 Task: Open a blank sheet, save the file as 'marketing' Insert a table '3 by 2' In first column, add headers, 'Task, Start Date, End Date'. Under first header add  R&D. Under second header add  4 May. Under third header add  '12 May'. Change table style to  'Red'
Action: Mouse moved to (109, 108)
Screenshot: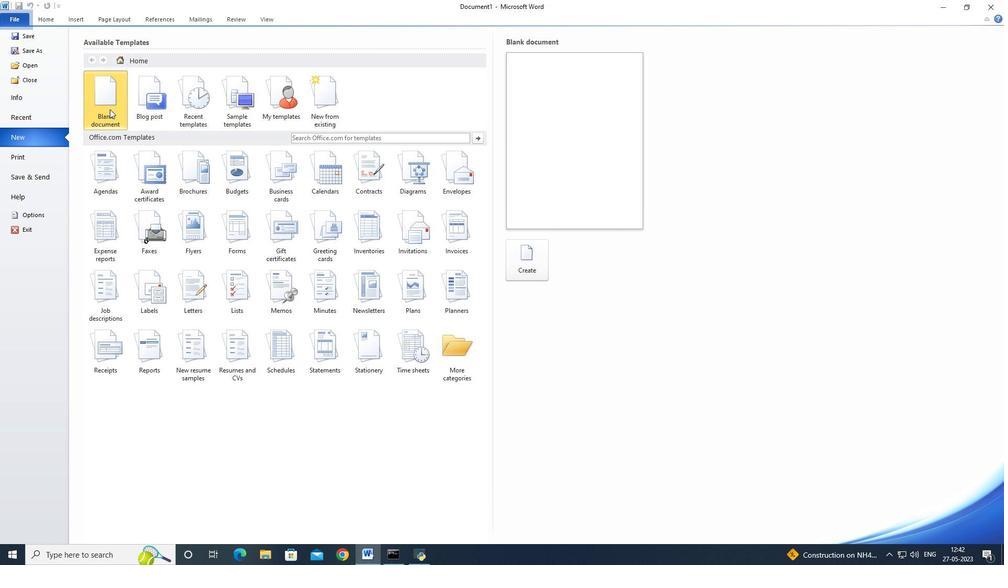 
Action: Mouse pressed left at (109, 108)
Screenshot: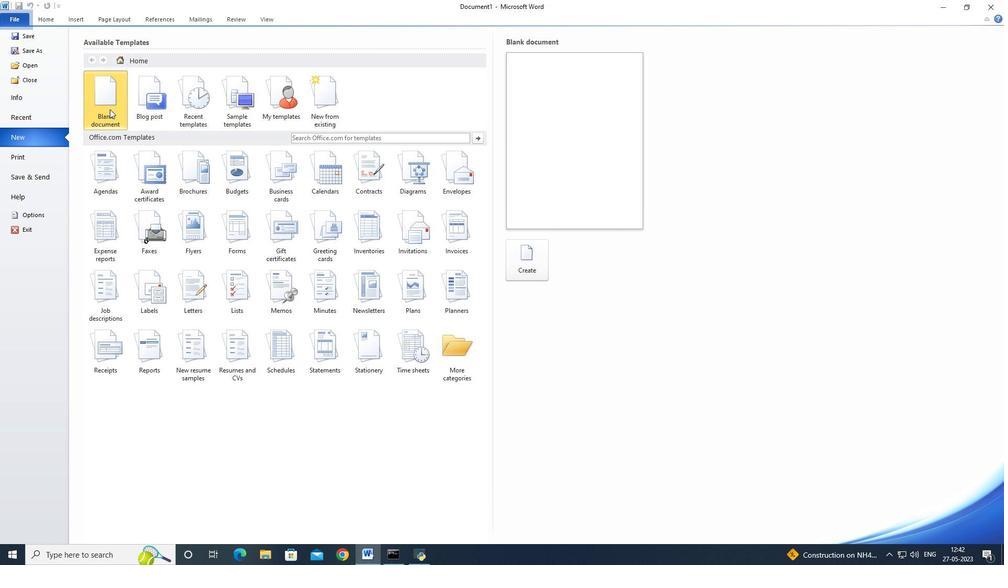 
Action: Mouse moved to (119, 111)
Screenshot: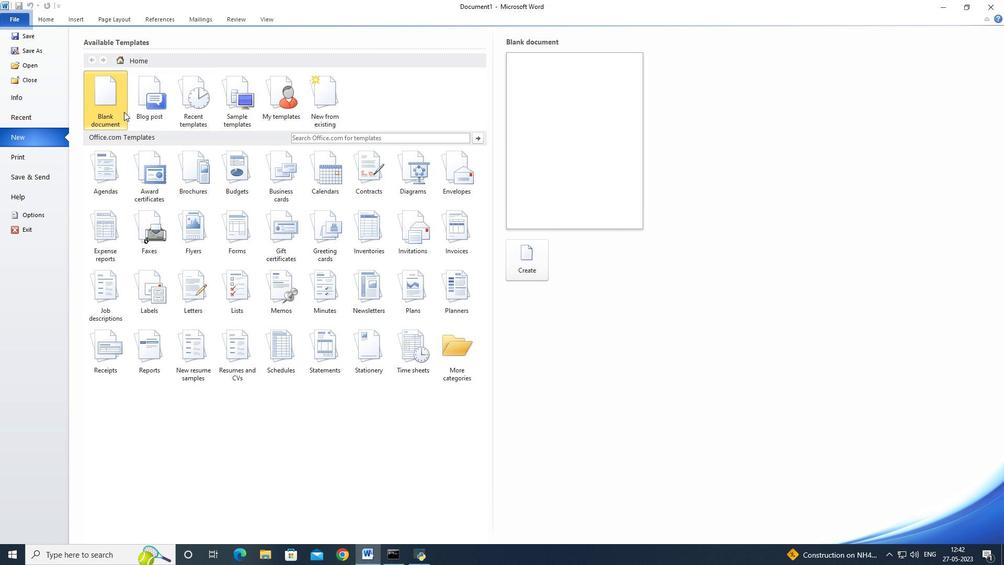
Action: Mouse pressed left at (119, 111)
Screenshot: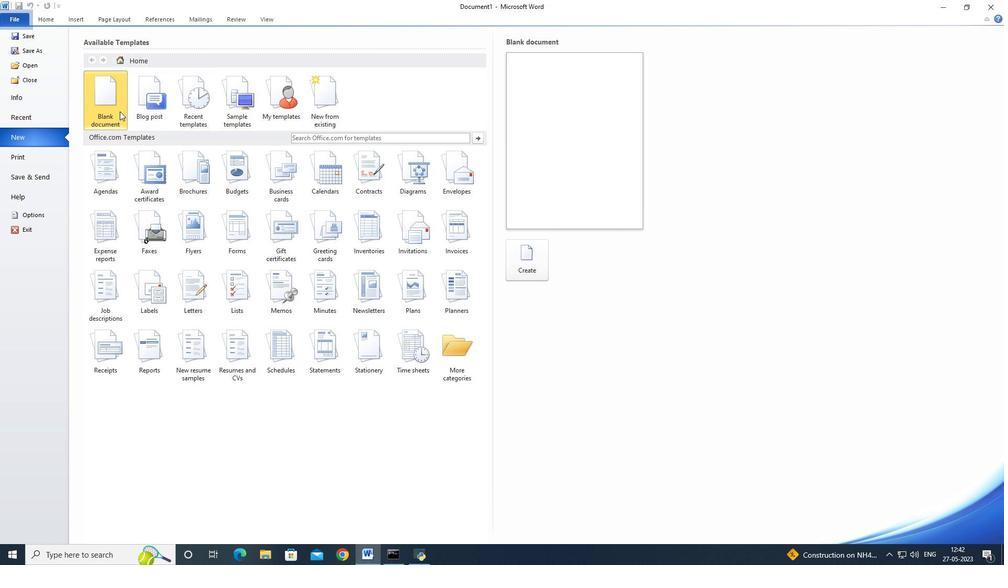 
Action: Mouse pressed left at (119, 111)
Screenshot: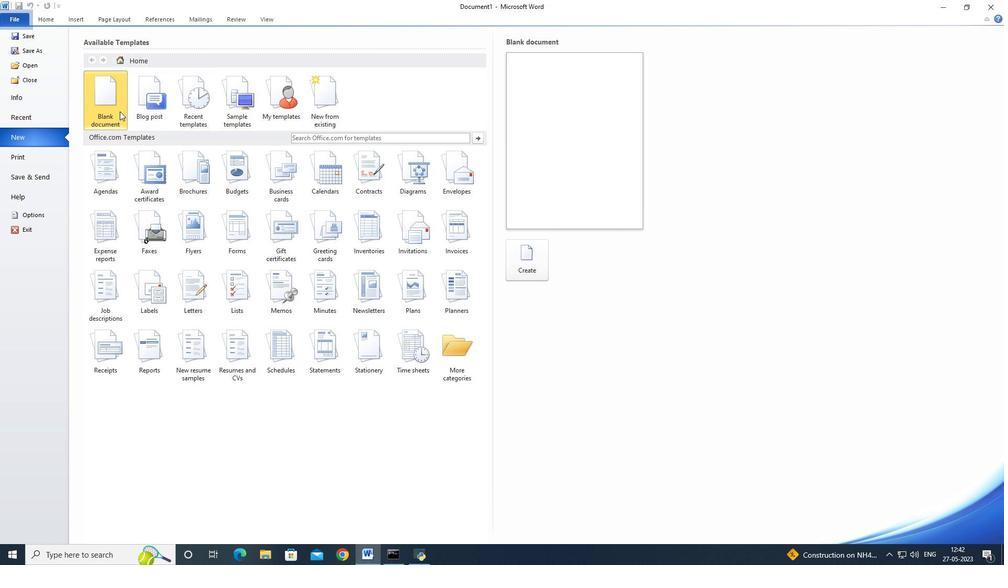 
Action: Mouse moved to (10, 11)
Screenshot: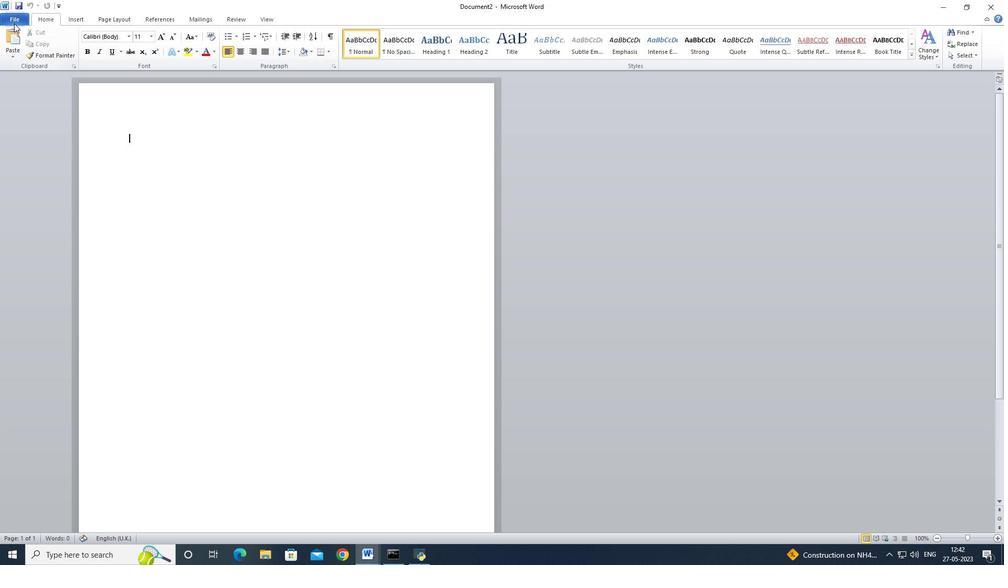 
Action: Mouse pressed left at (10, 11)
Screenshot: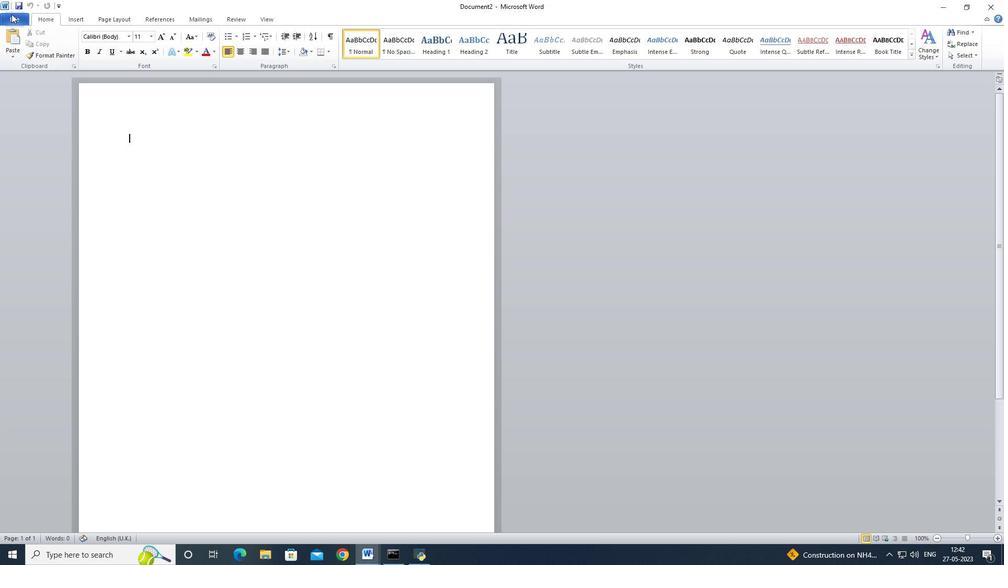 
Action: Mouse moved to (8, 20)
Screenshot: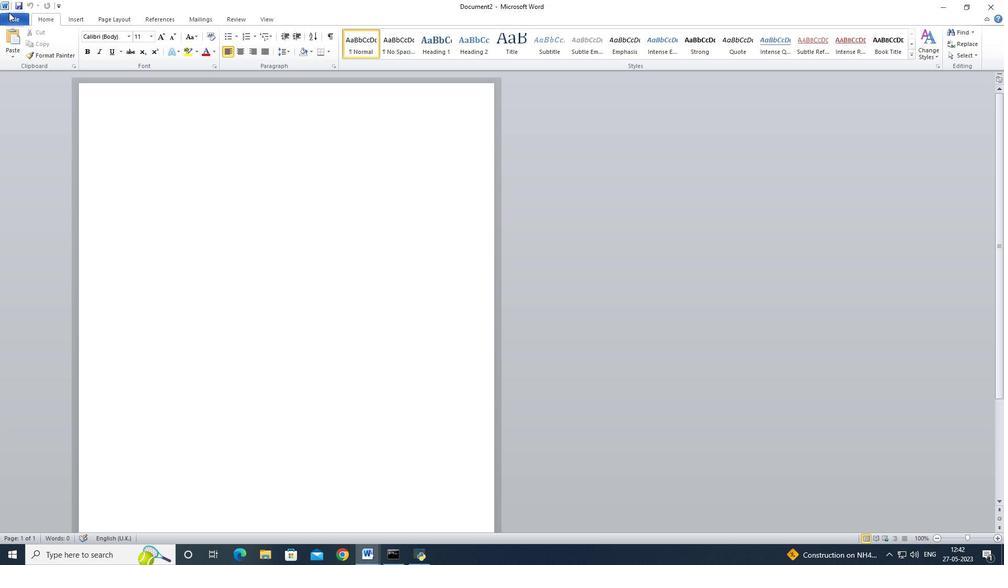 
Action: Mouse pressed left at (8, 20)
Screenshot: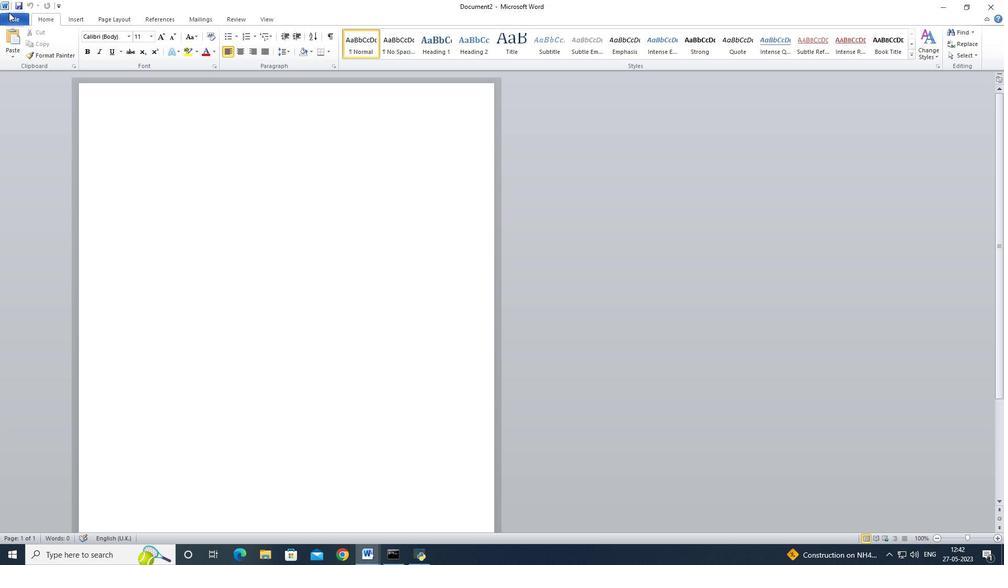 
Action: Mouse moved to (7, 23)
Screenshot: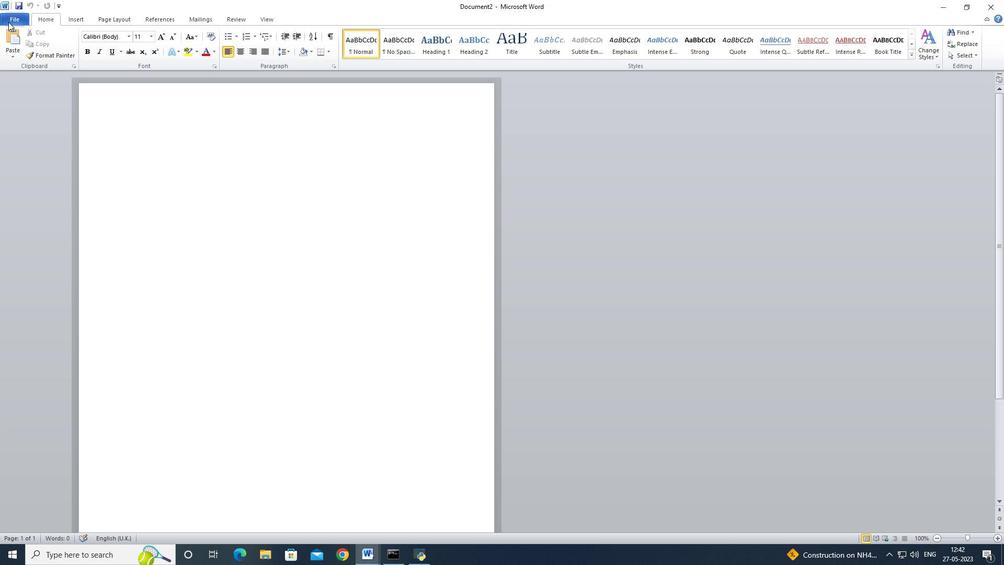 
Action: Mouse pressed left at (7, 23)
Screenshot: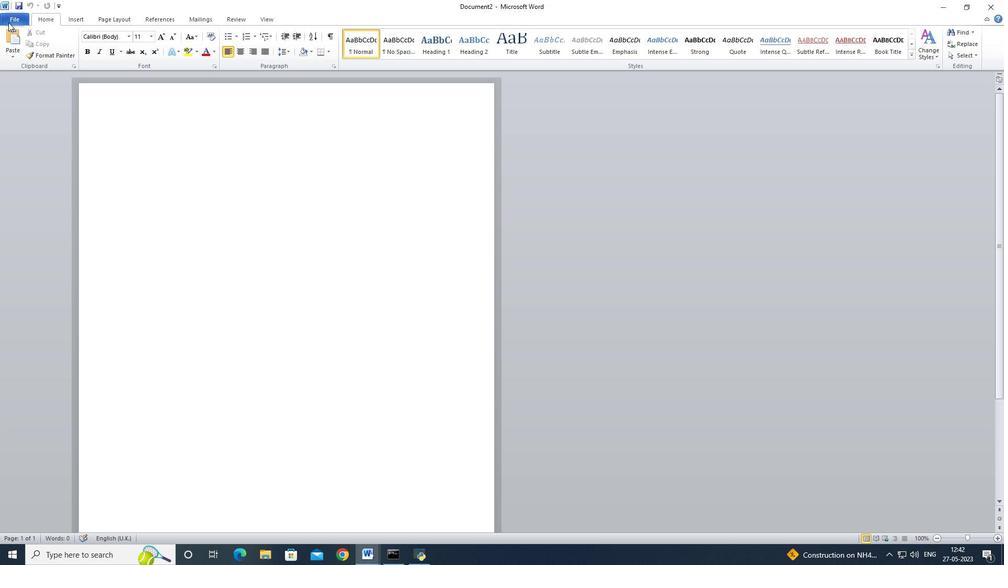
Action: Mouse pressed left at (7, 23)
Screenshot: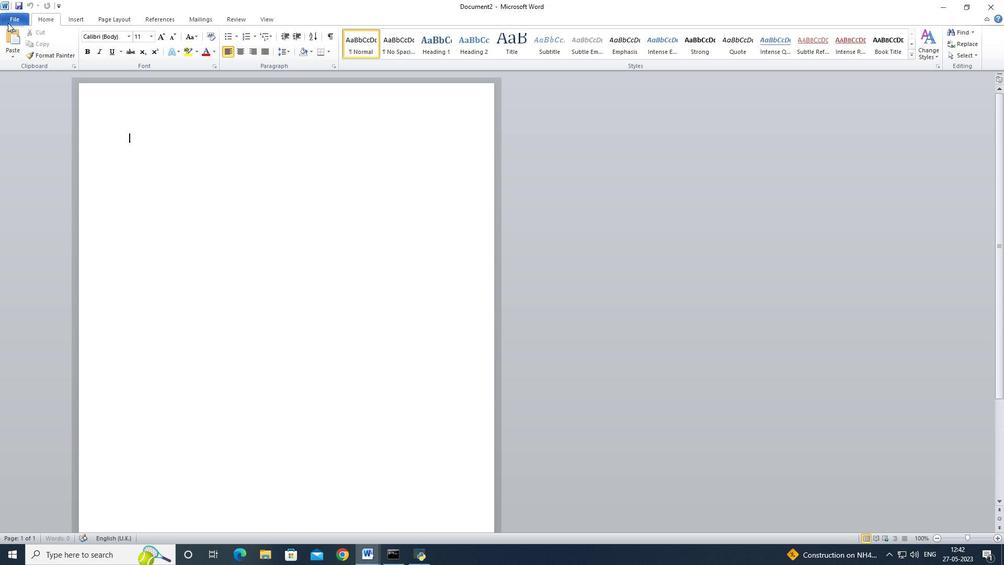 
Action: Mouse moved to (35, 52)
Screenshot: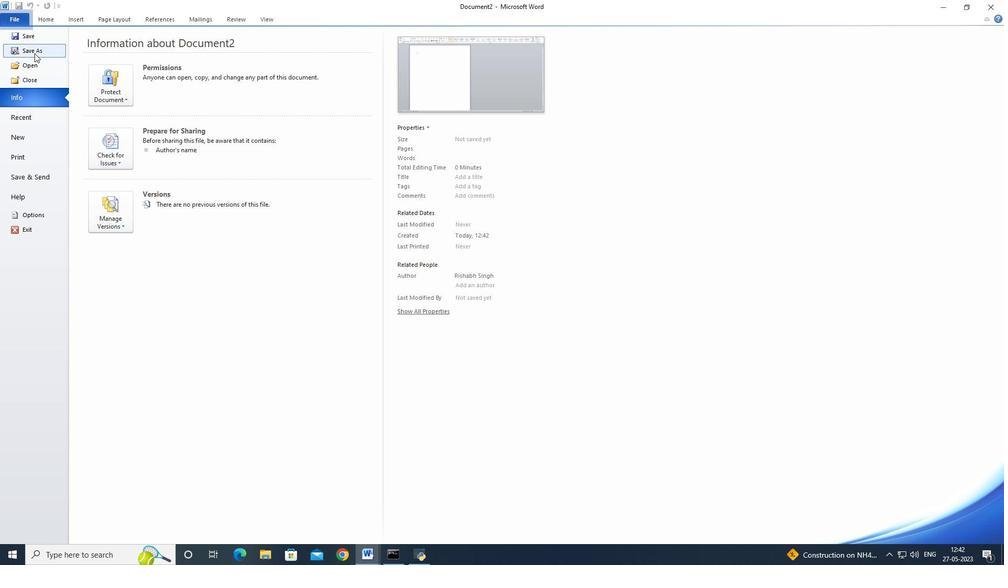 
Action: Mouse pressed left at (35, 52)
Screenshot: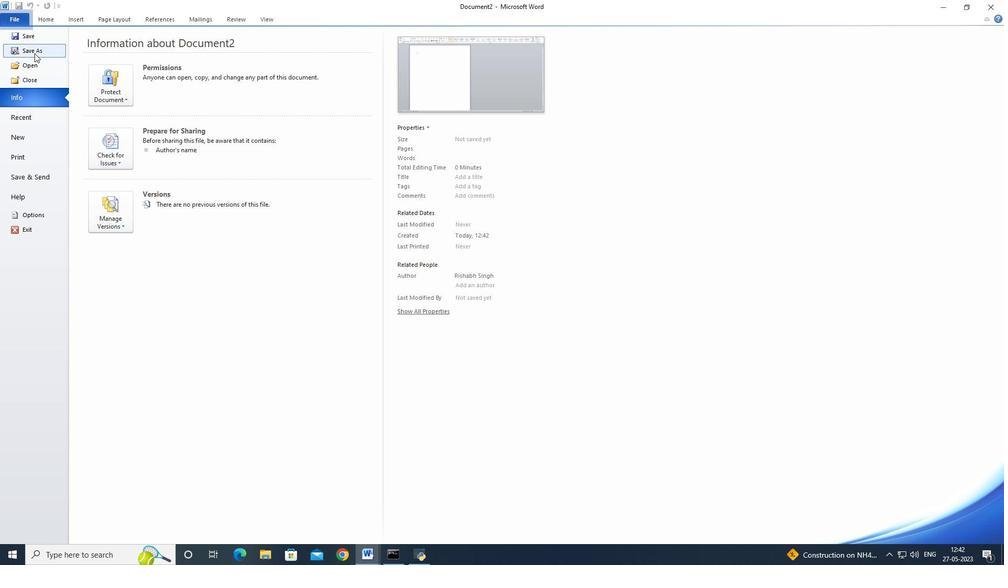
Action: Mouse moved to (270, 106)
Screenshot: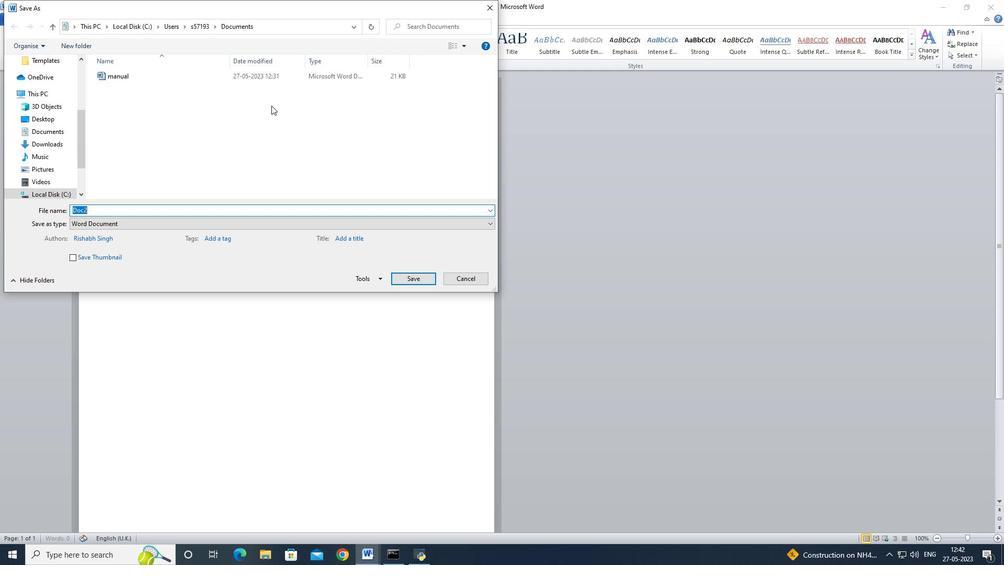 
Action: Key pressed <Key.backspace>marketing
Screenshot: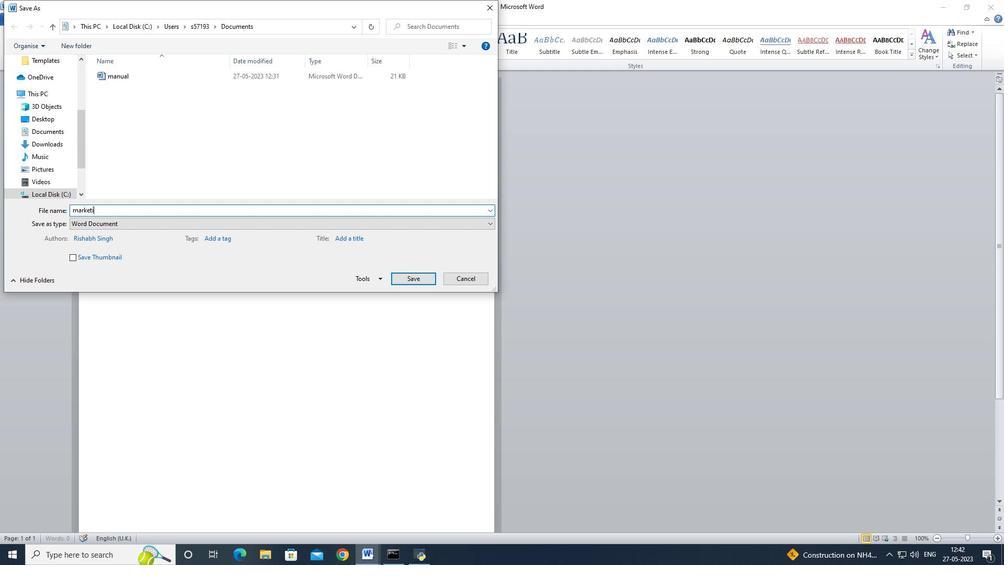 
Action: Mouse moved to (421, 277)
Screenshot: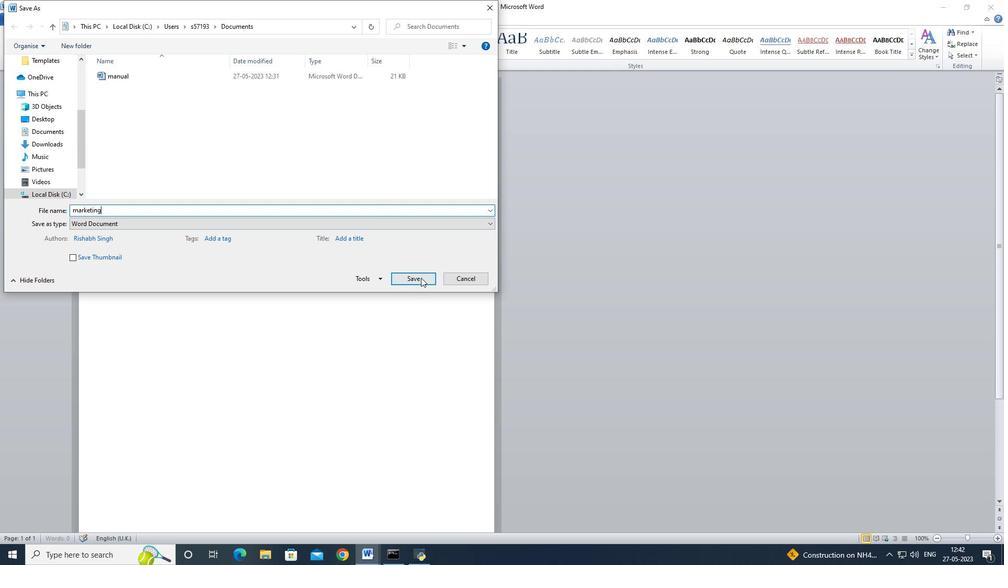 
Action: Mouse pressed left at (421, 277)
Screenshot: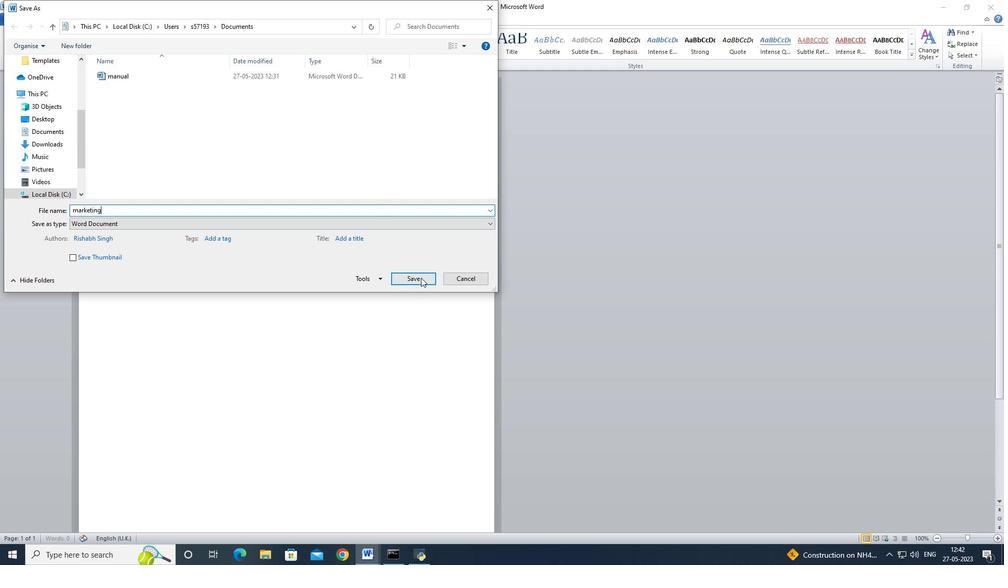 
Action: Mouse moved to (76, 16)
Screenshot: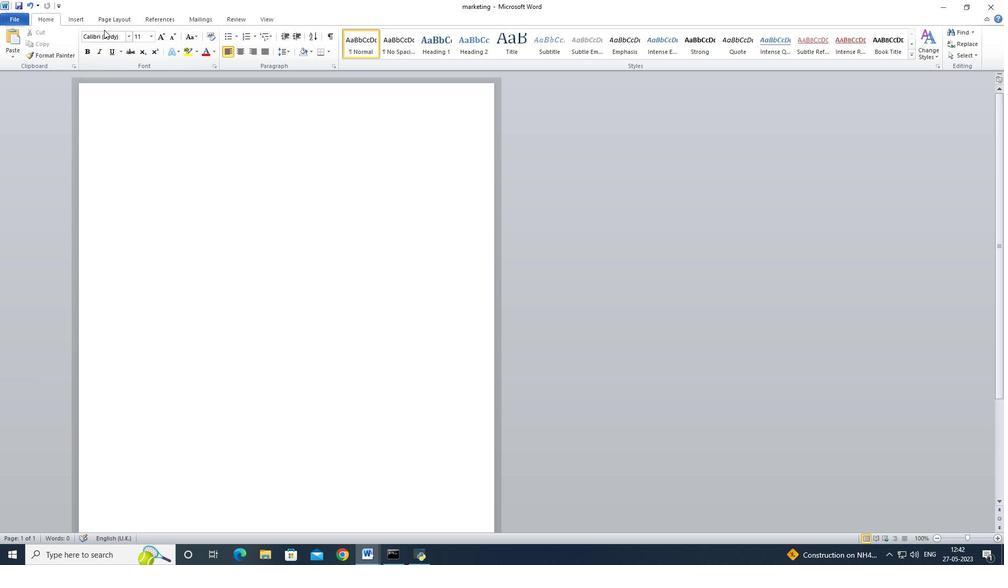 
Action: Mouse pressed left at (76, 16)
Screenshot: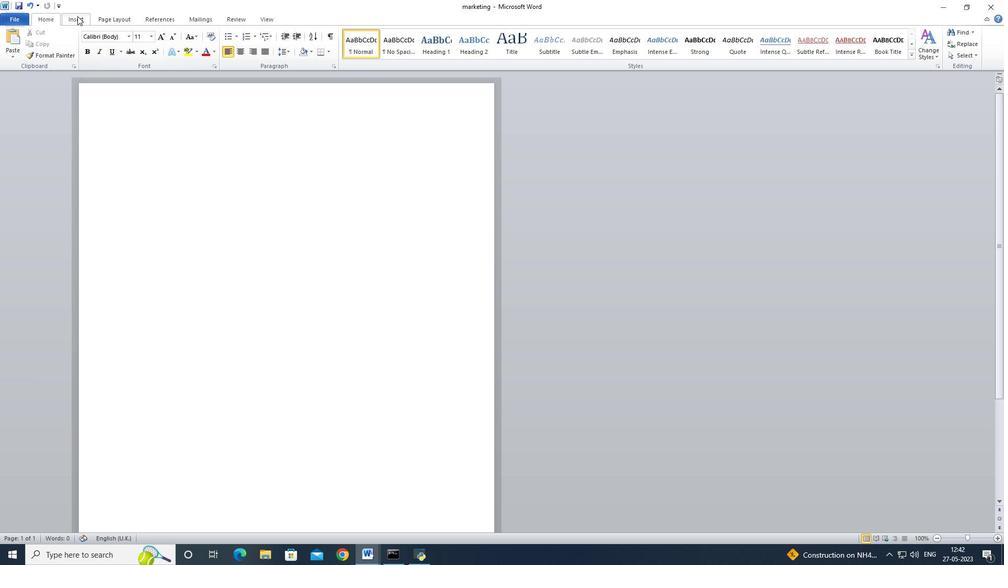 
Action: Mouse moved to (85, 56)
Screenshot: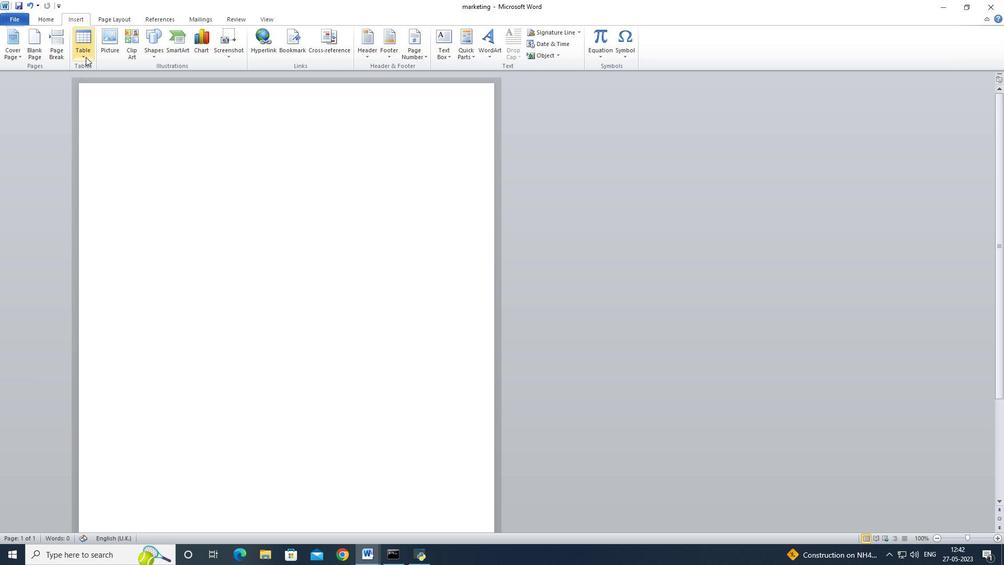 
Action: Mouse pressed left at (85, 56)
Screenshot: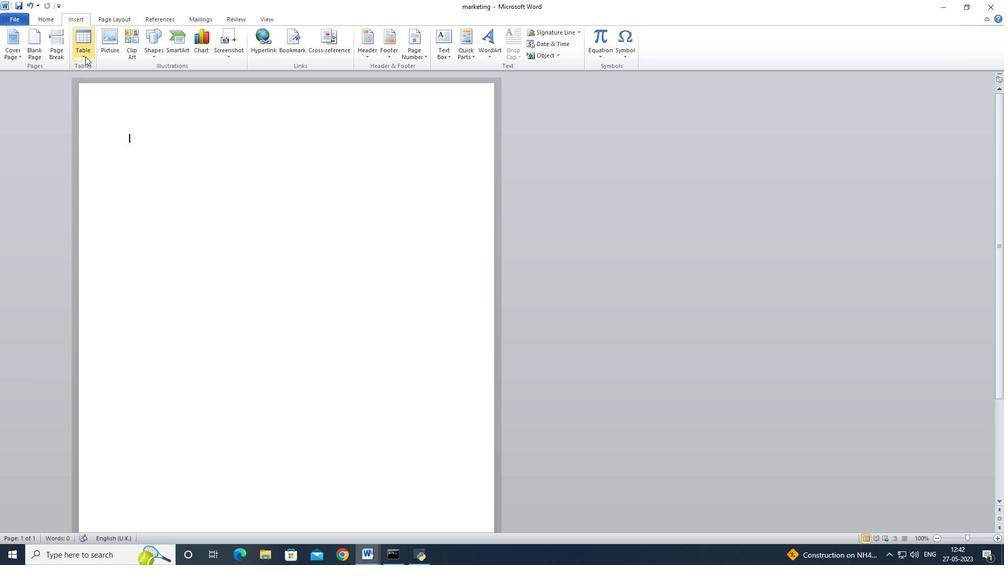 
Action: Mouse moved to (114, 157)
Screenshot: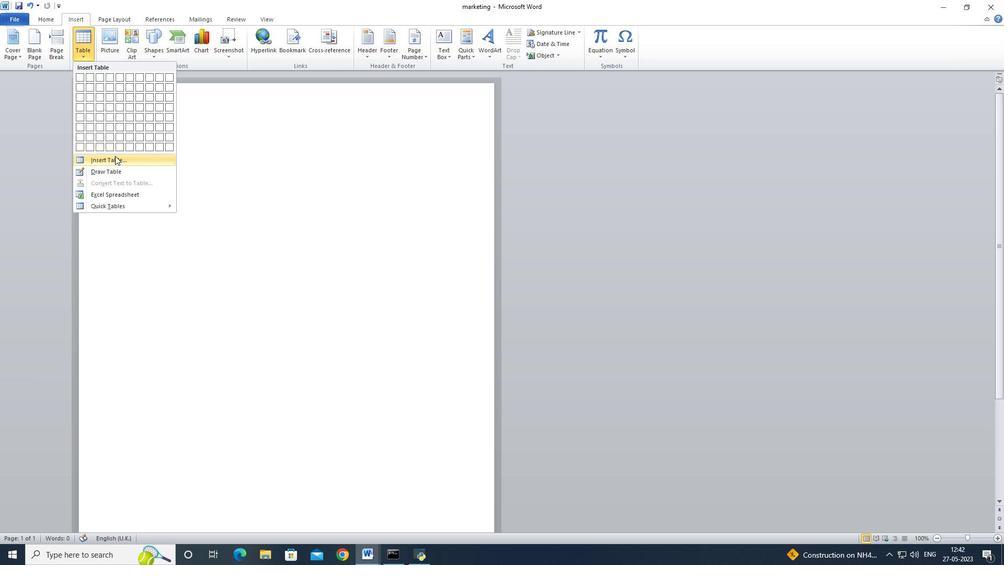 
Action: Mouse pressed left at (114, 157)
Screenshot: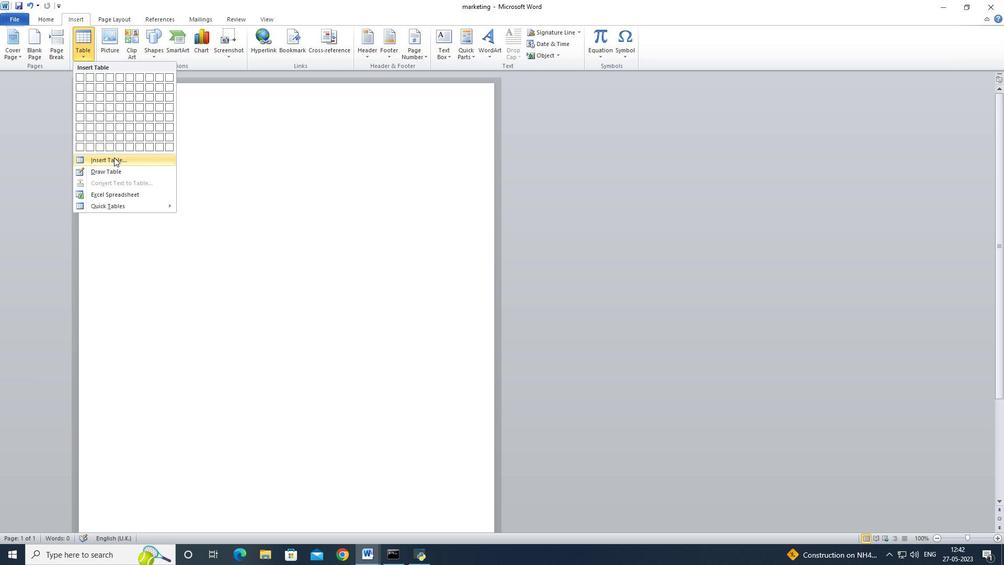 
Action: Mouse moved to (114, 156)
Screenshot: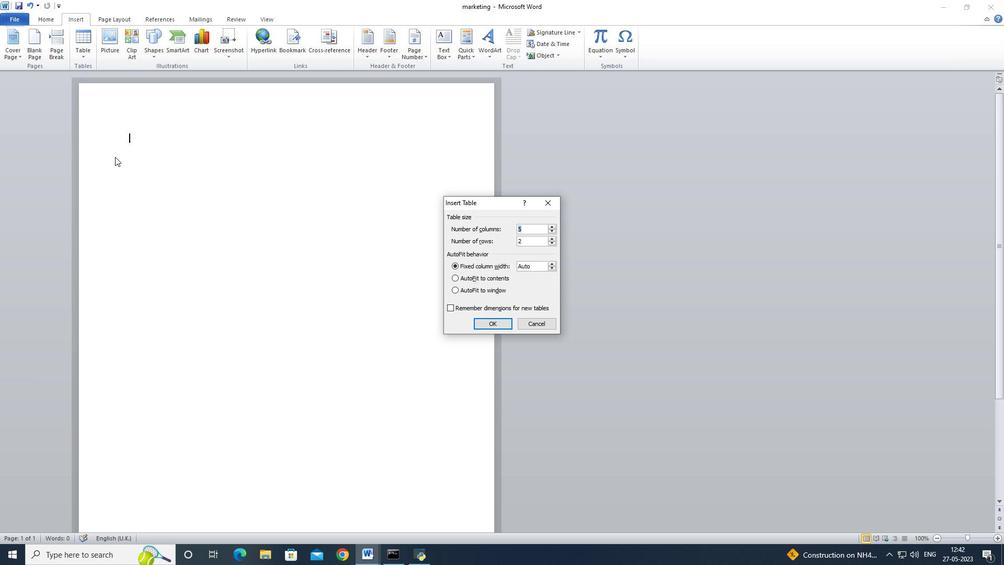 
Action: Key pressed <Key.backspace>3
Screenshot: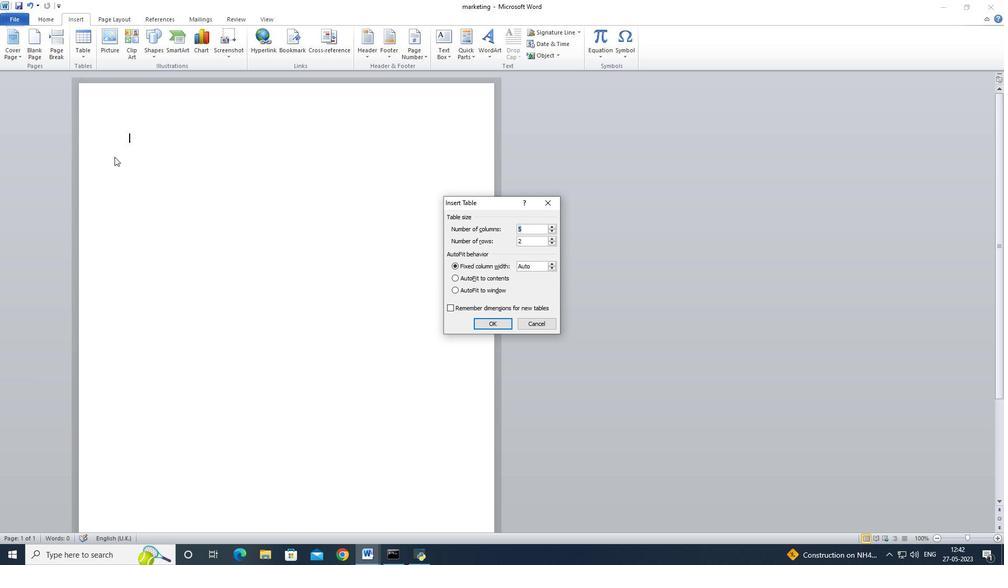 
Action: Mouse moved to (487, 324)
Screenshot: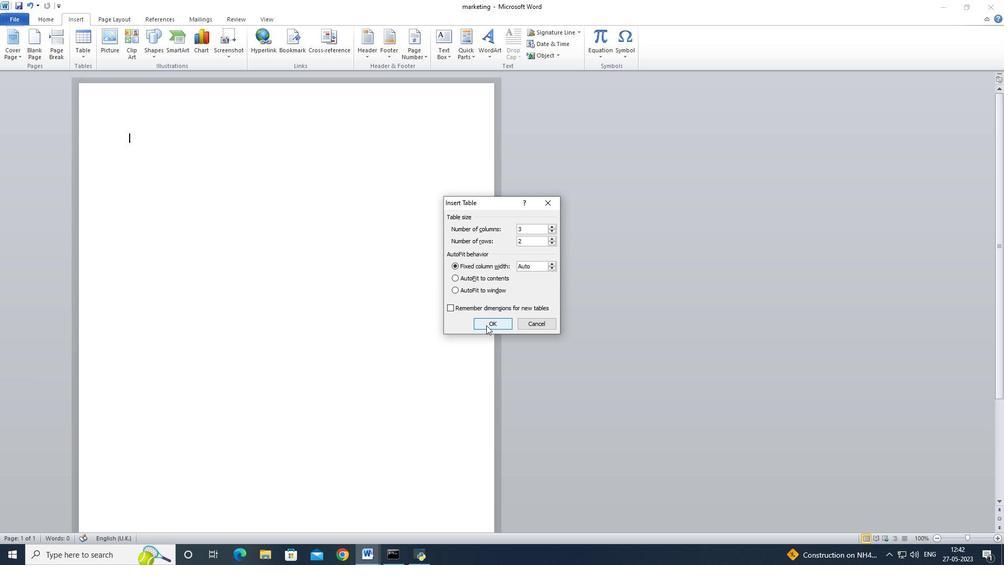 
Action: Mouse pressed left at (487, 324)
Screenshot: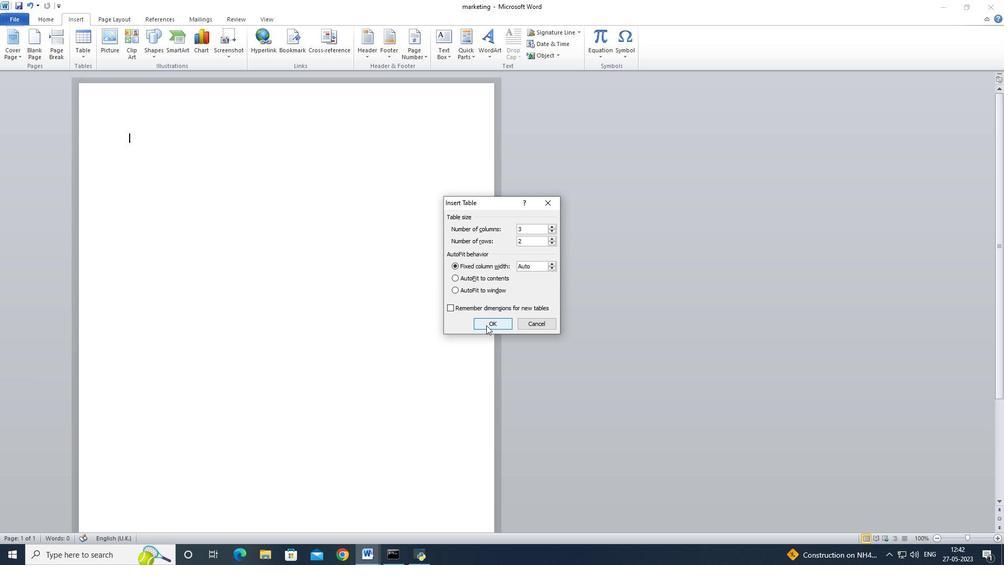 
Action: Mouse moved to (236, 180)
Screenshot: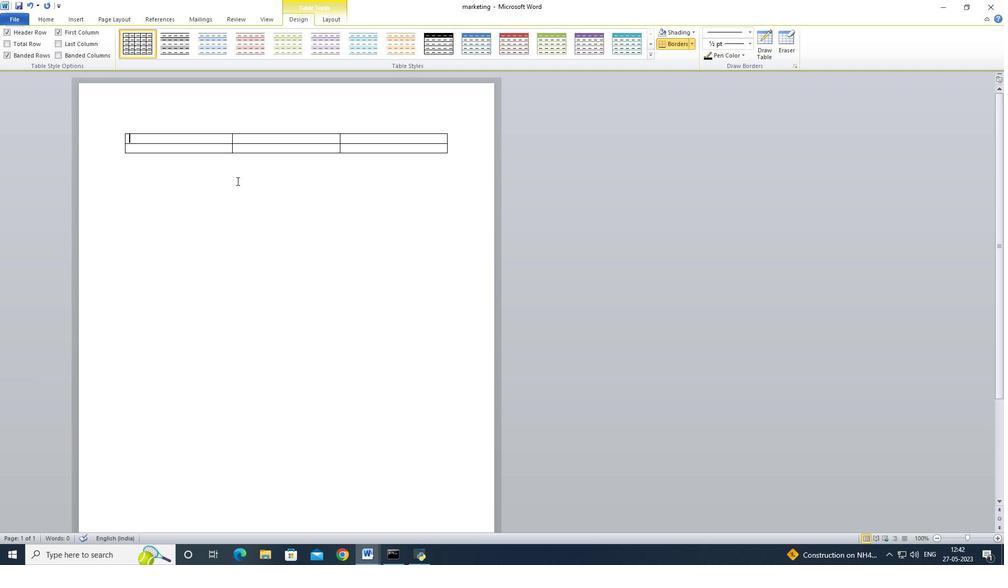 
Action: Key pressed headers
Screenshot: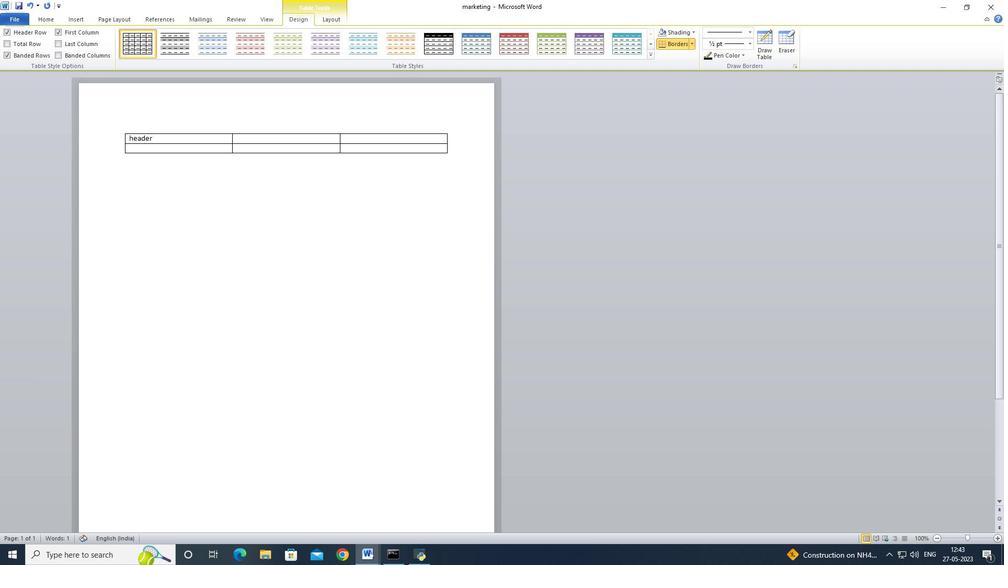 
Action: Mouse moved to (280, 174)
Screenshot: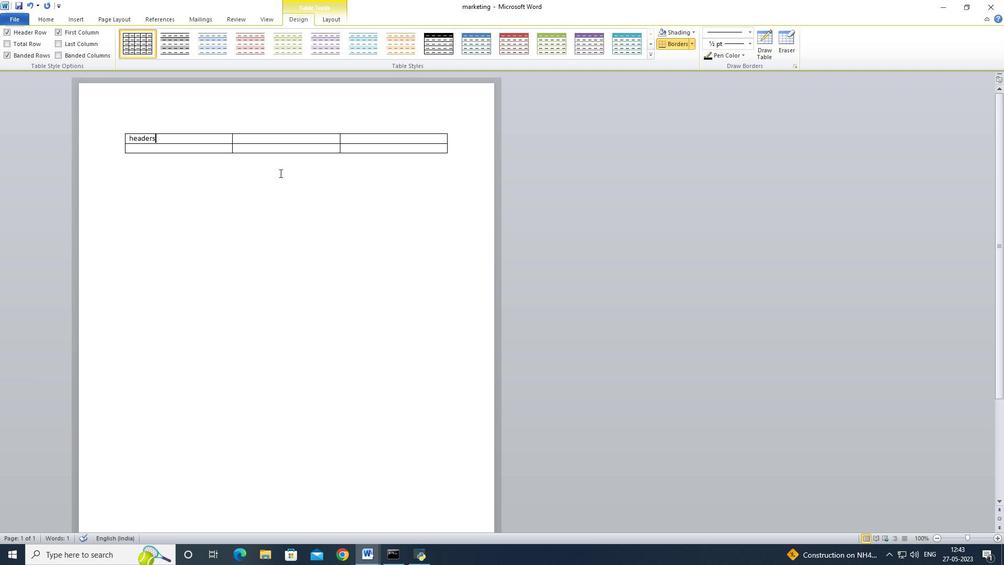 
Action: Key pressed <Key.backspace><Key.backspace><Key.backspace><Key.backspace><Key.backspace><Key.backspace><Key.backspace><Key.backspace><Key.caps_lock>TASK<Key.space><Key.tab>START<Key.space>TD<Key.backspace><Key.backspace>DATE<Key.tab>EBD<Key.space>DA<Key.backspace><Key.backspace><Key.backspace><Key.backspace><Key.backspace>ND<Key.space>DATE
Screenshot: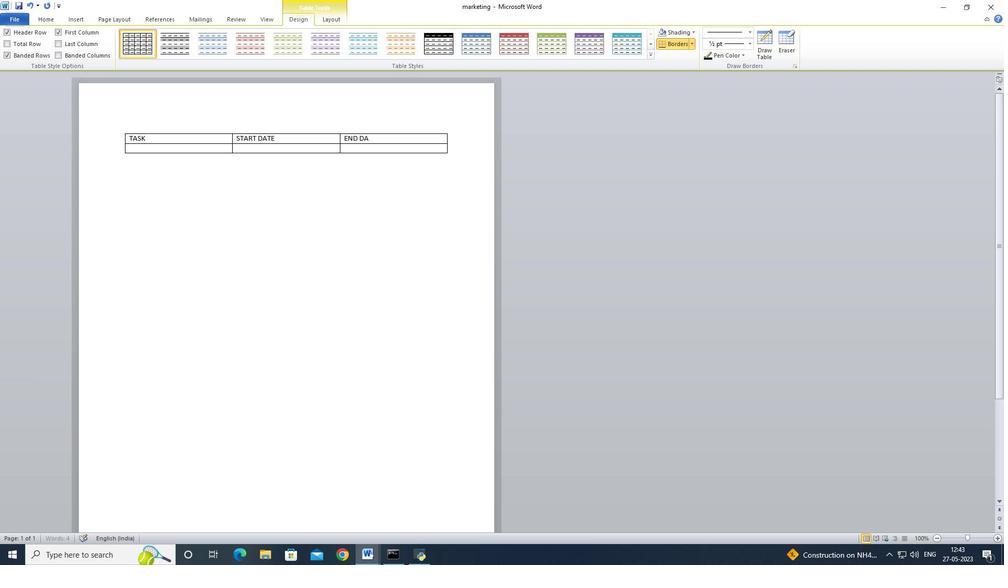 
Action: Mouse moved to (173, 148)
Screenshot: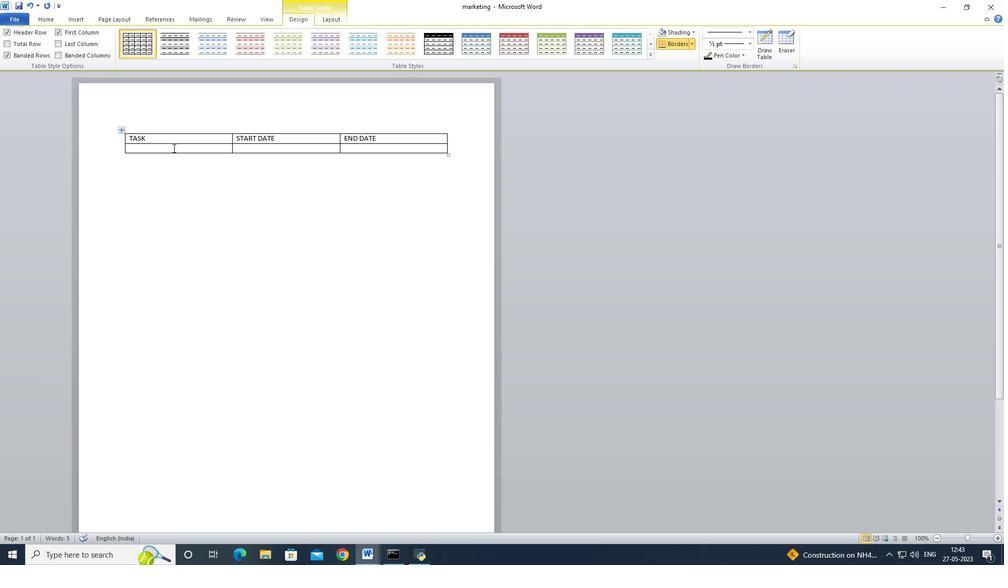 
Action: Mouse pressed left at (173, 148)
Screenshot: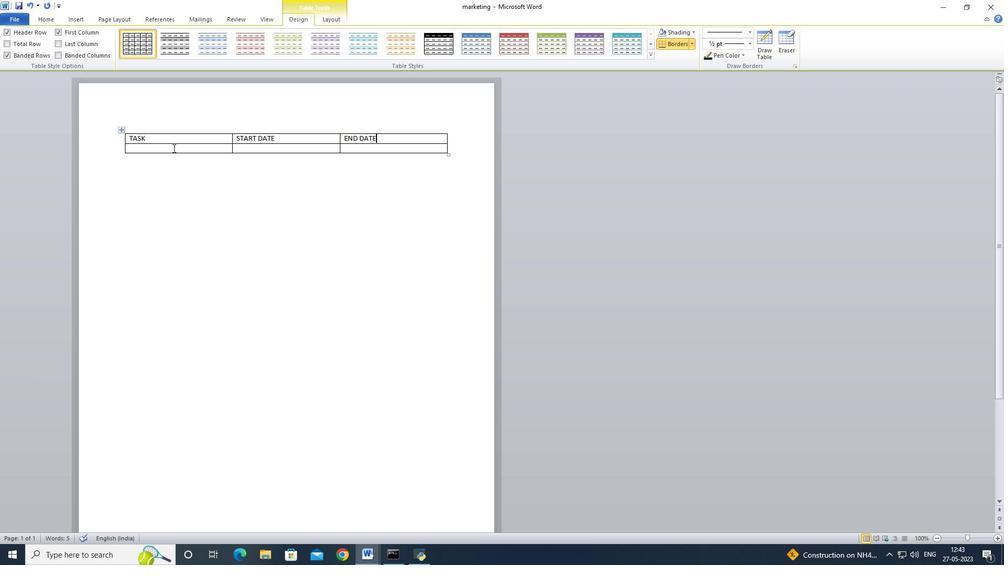 
Action: Mouse moved to (172, 148)
Screenshot: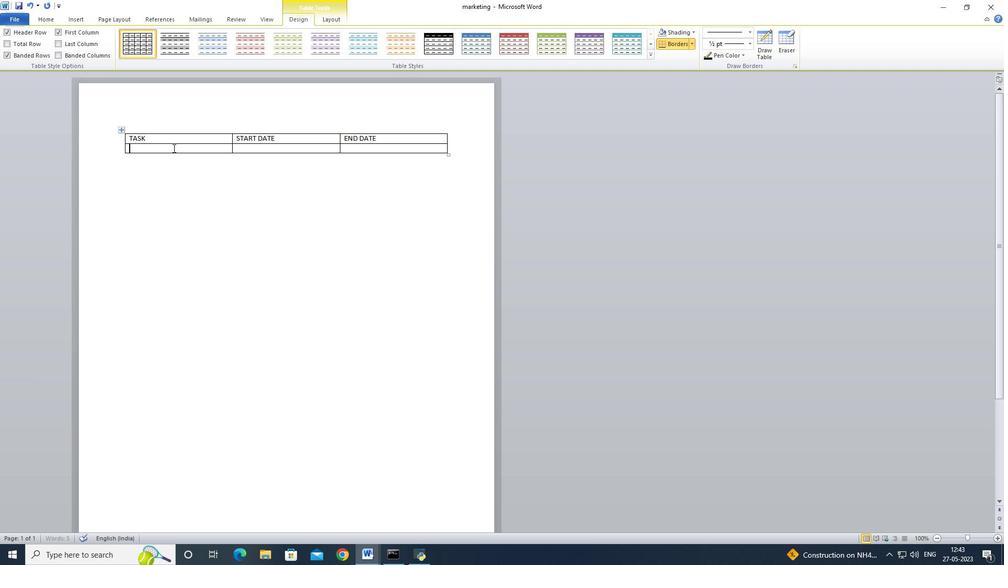 
Action: Key pressed <Key.shift>r<Key.backspace>R<Key.shift>&D<Key.tab><Key.caps_lock><Key.caps_lock><Key.space>4<Key.space>MAY<Key.space><Key.tab>12<Key.space>MAY
Screenshot: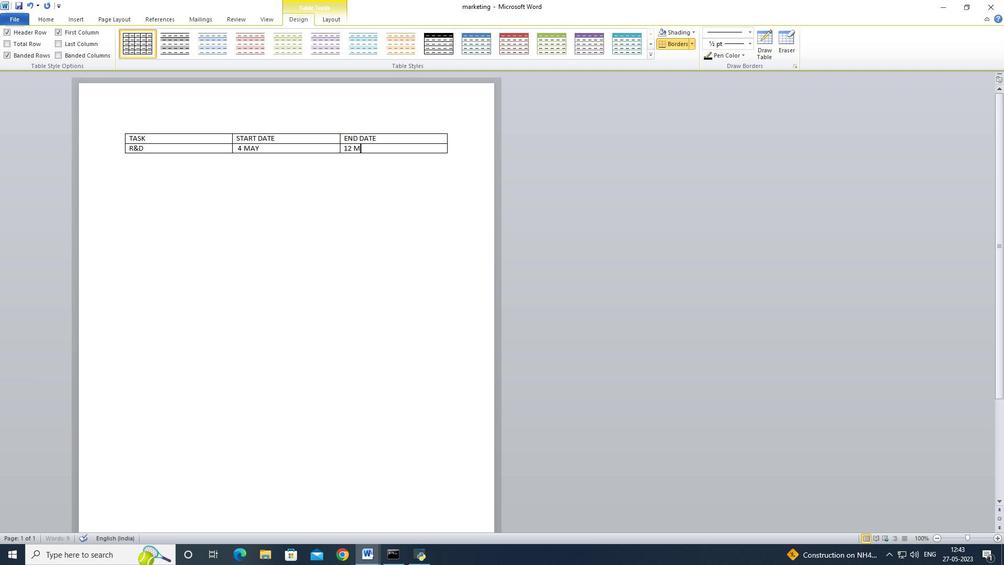
Action: Mouse moved to (339, 183)
Screenshot: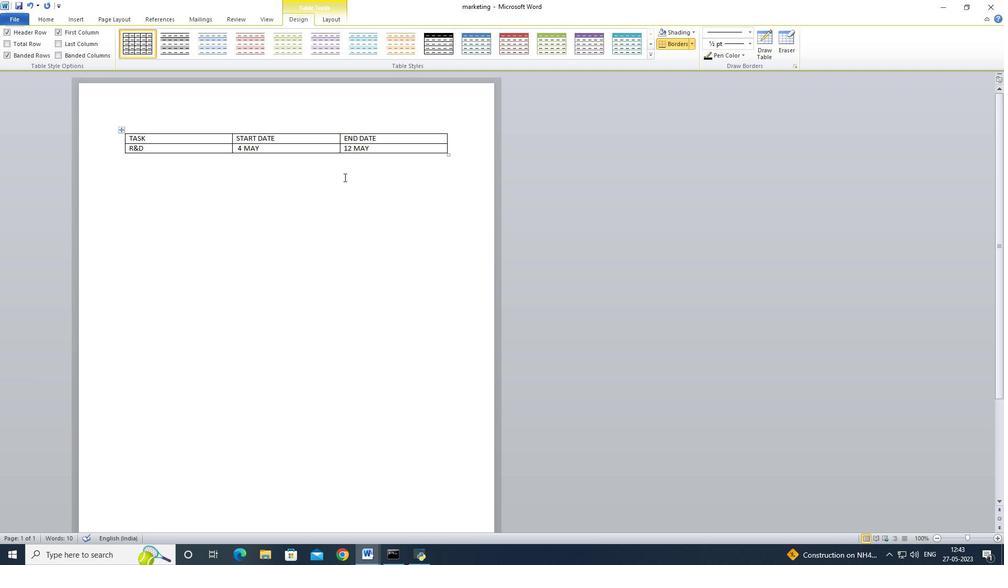 
Action: Mouse pressed left at (339, 183)
Screenshot: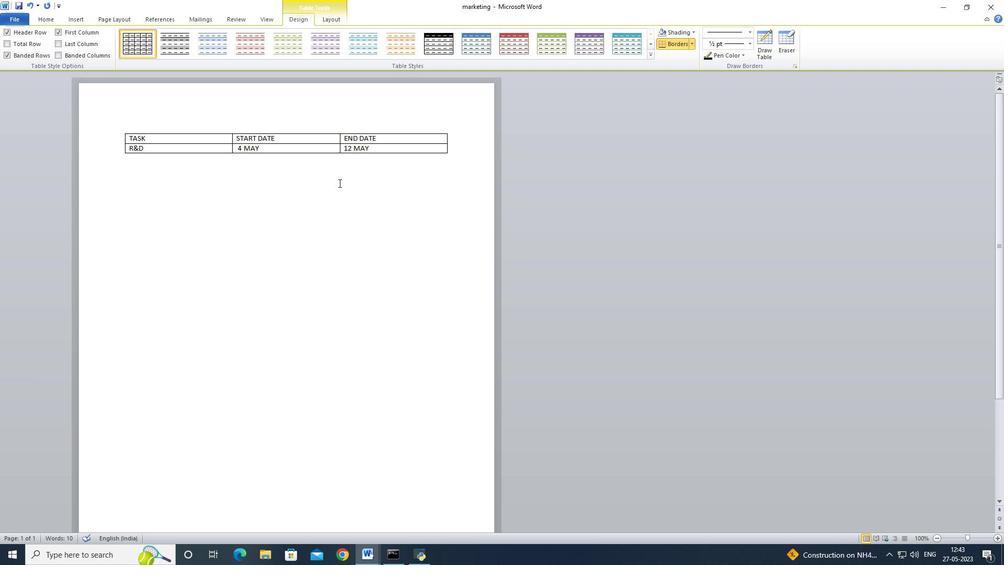 
Action: Mouse moved to (439, 148)
Screenshot: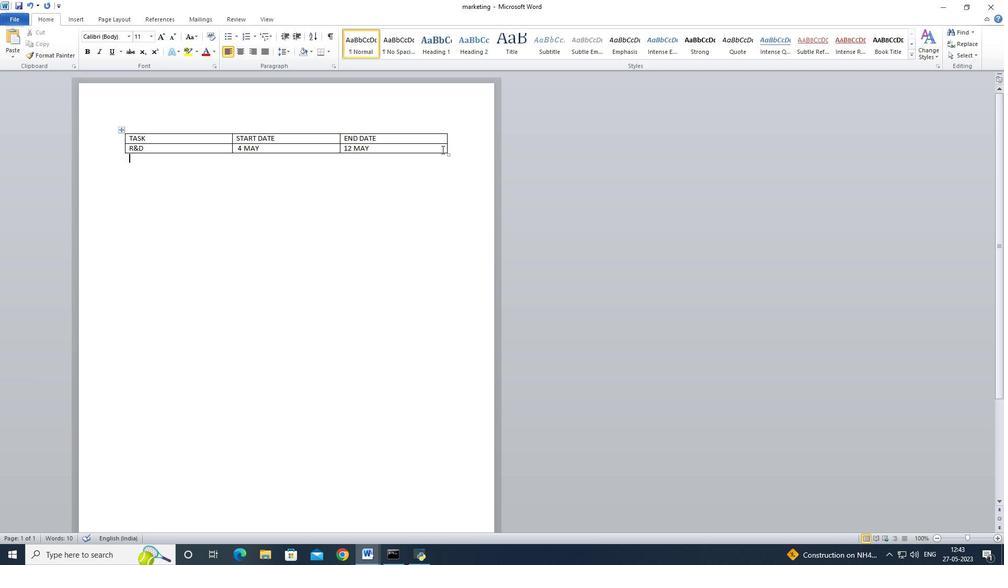 
Action: Mouse pressed left at (439, 148)
Screenshot: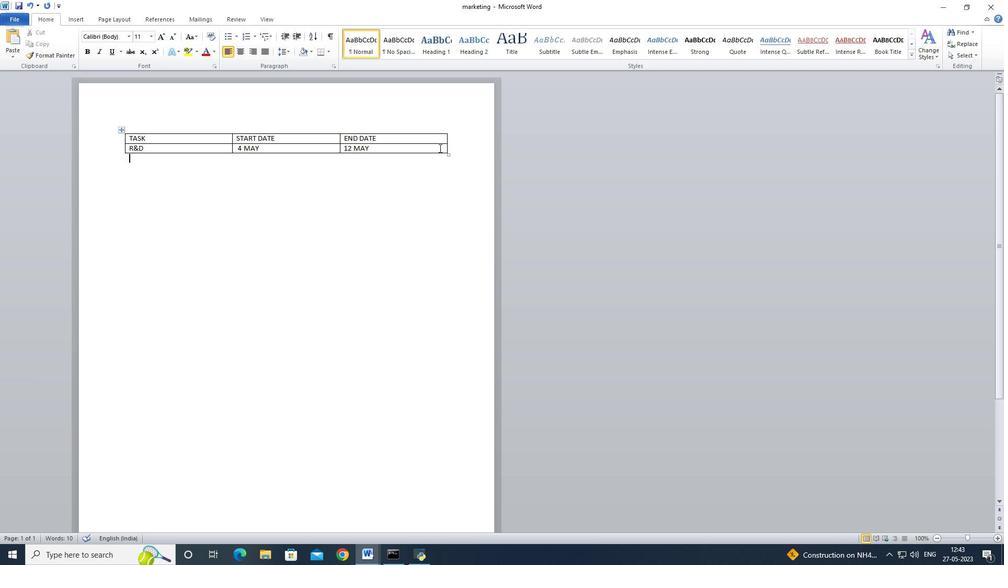 
Action: Mouse moved to (121, 131)
Screenshot: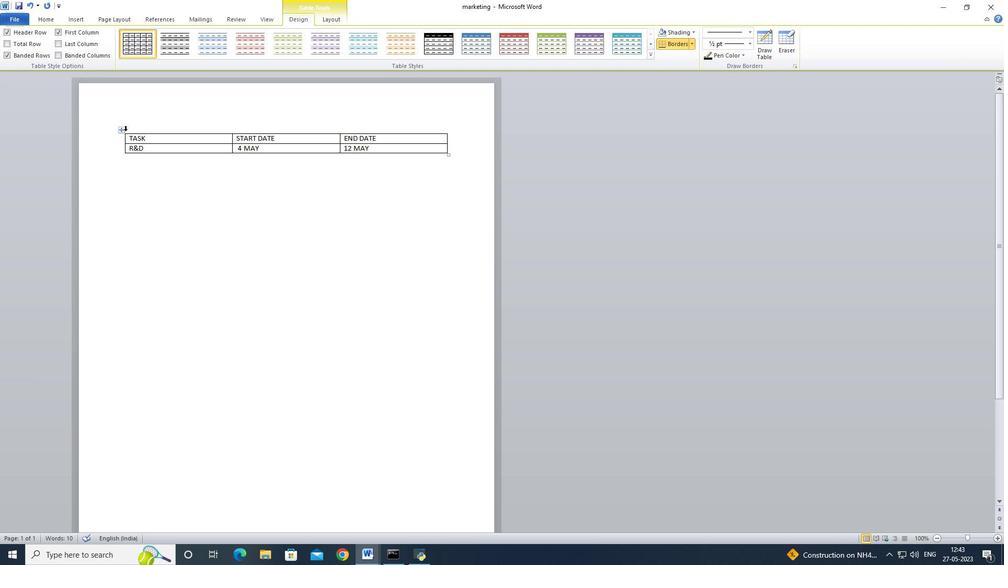 
Action: Mouse pressed left at (121, 131)
Screenshot: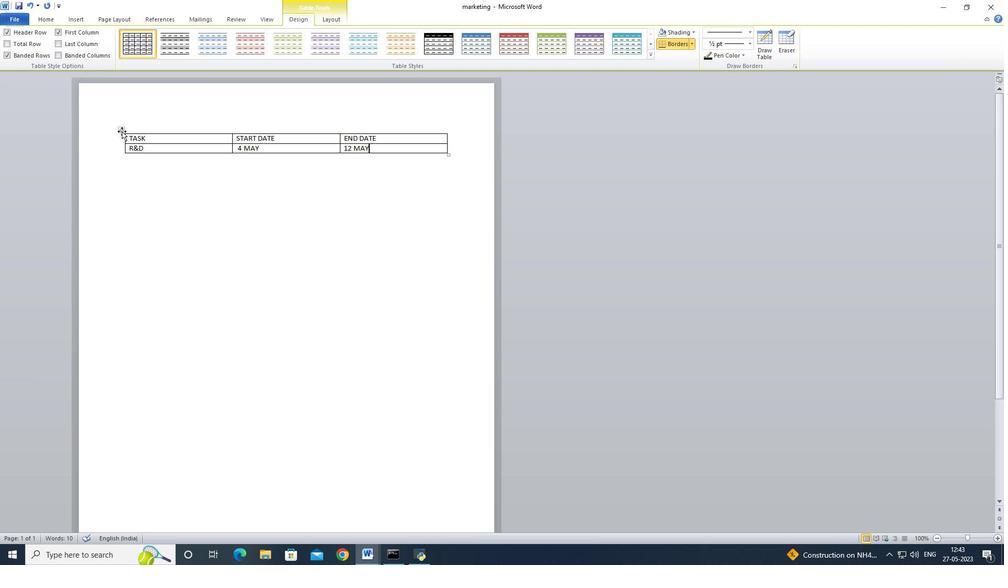 
Action: Mouse pressed right at (121, 131)
Screenshot: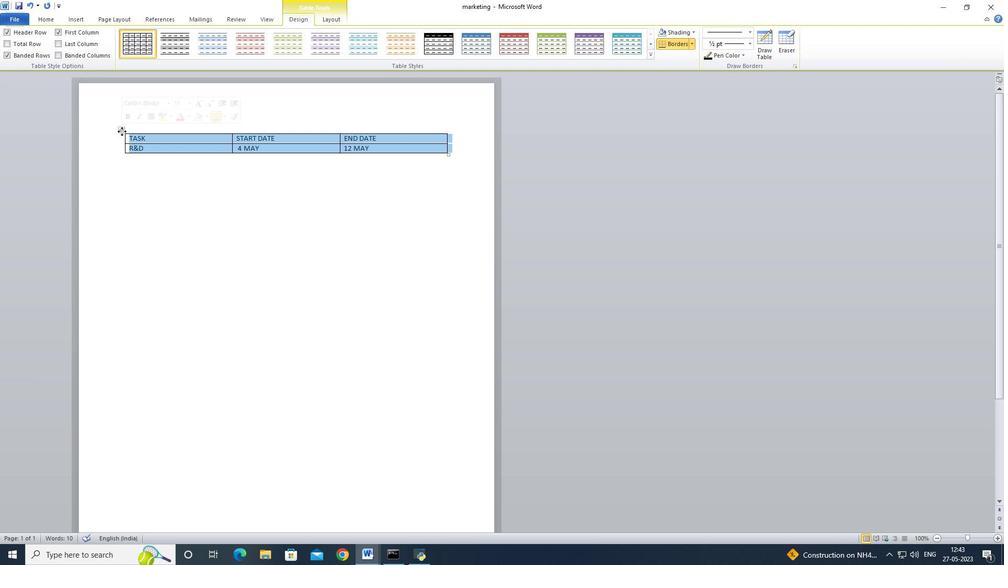 
Action: Mouse moved to (187, 117)
Screenshot: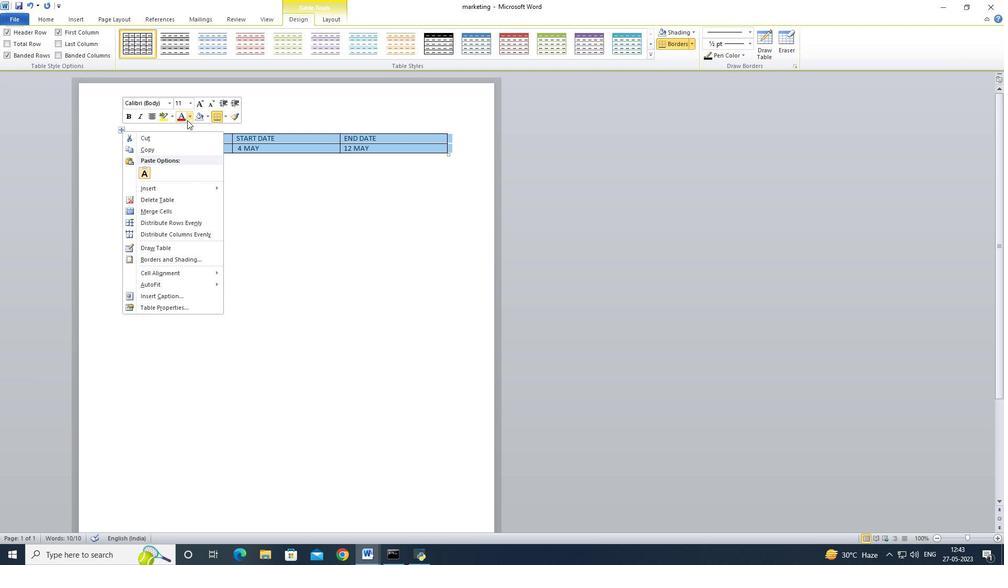 
Action: Mouse pressed left at (187, 117)
Screenshot: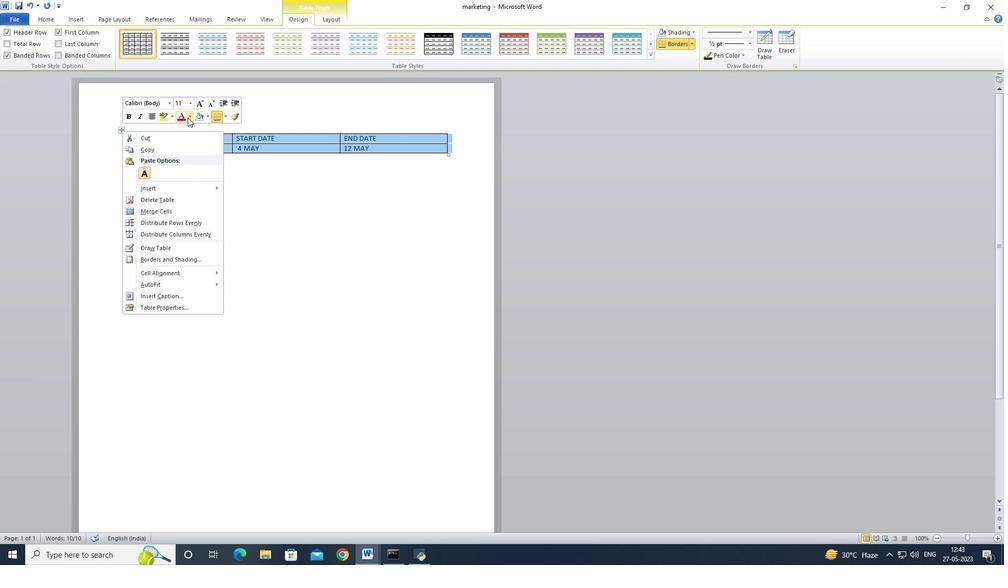 
Action: Mouse moved to (207, 114)
Screenshot: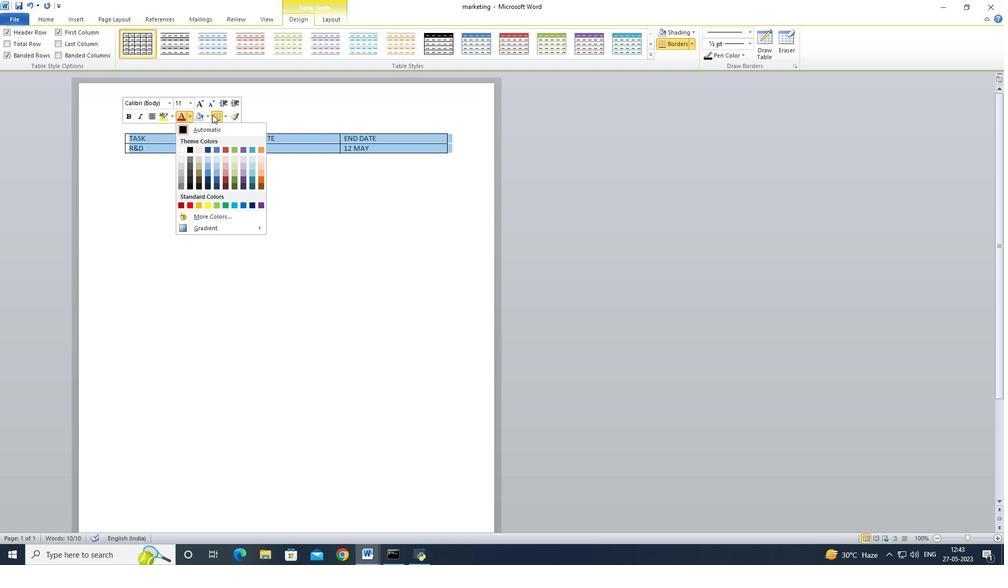 
Action: Mouse pressed left at (207, 114)
Screenshot: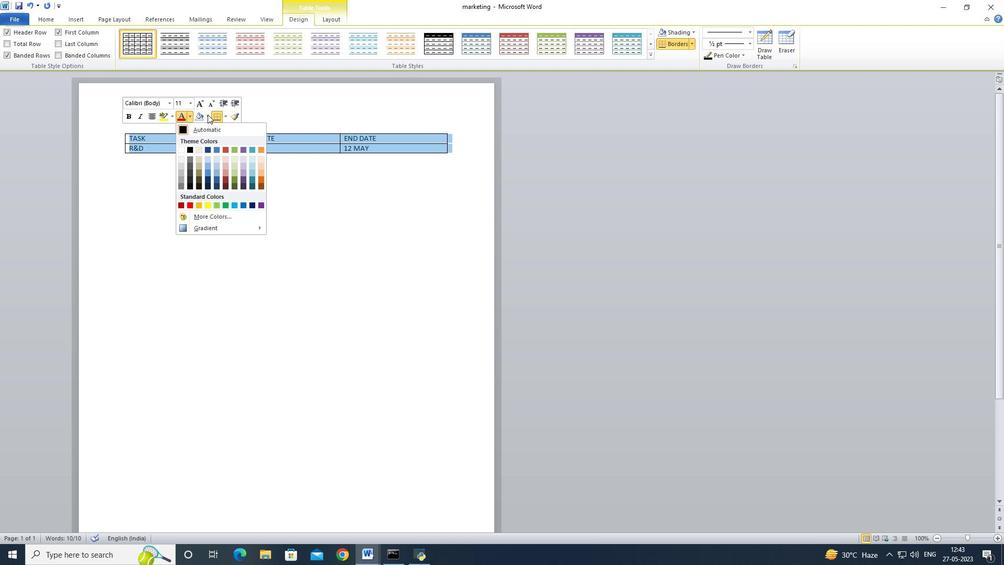 
Action: Mouse moved to (244, 138)
Screenshot: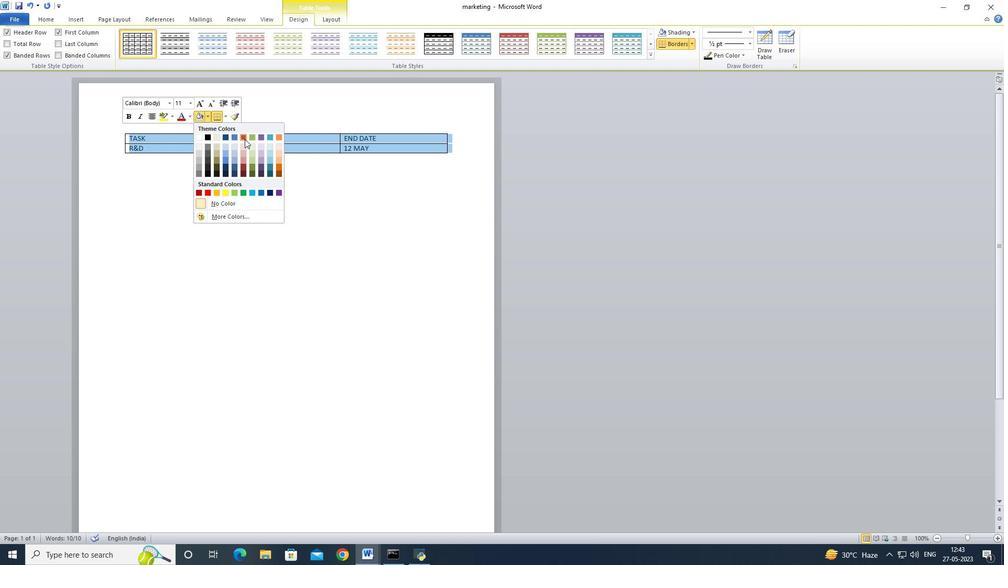 
Action: Mouse pressed left at (244, 138)
Screenshot: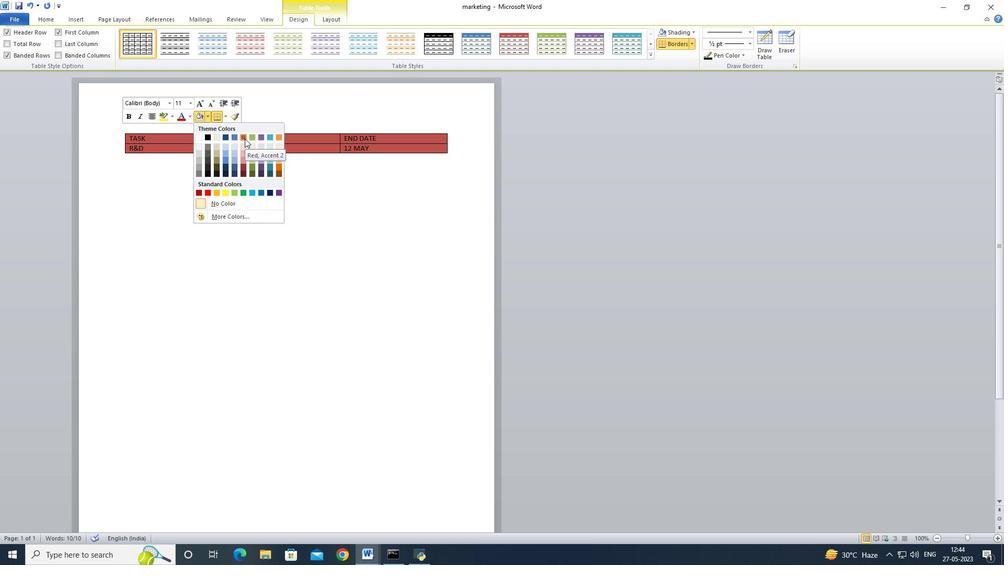 
Action: Mouse moved to (303, 183)
Screenshot: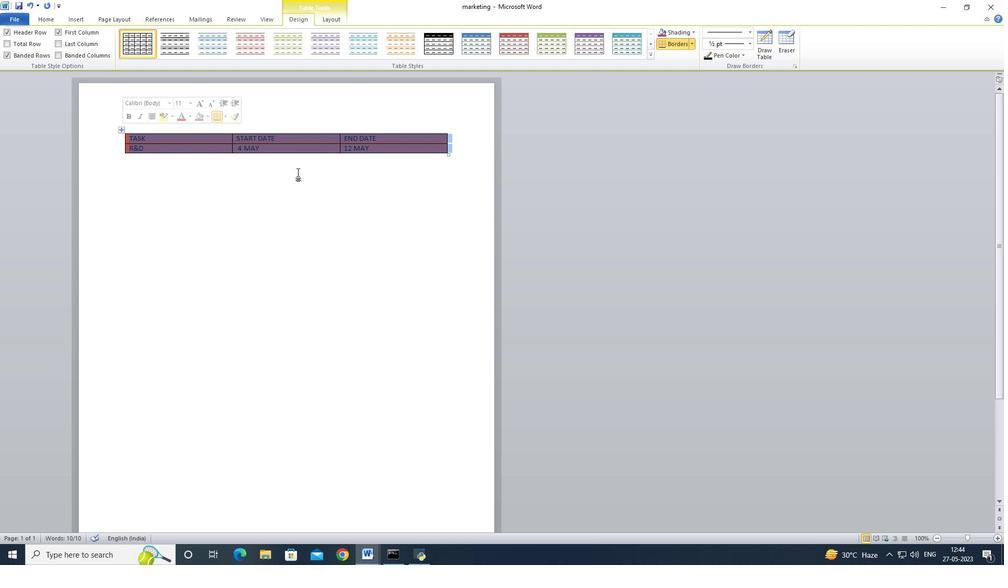 
Action: Mouse pressed left at (303, 183)
Screenshot: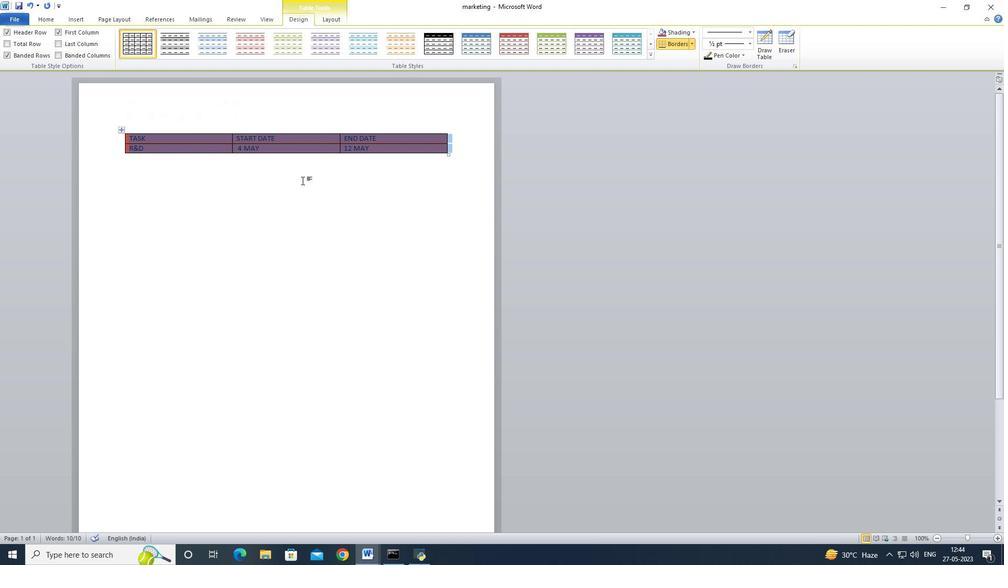
Action: Mouse moved to (294, 182)
Screenshot: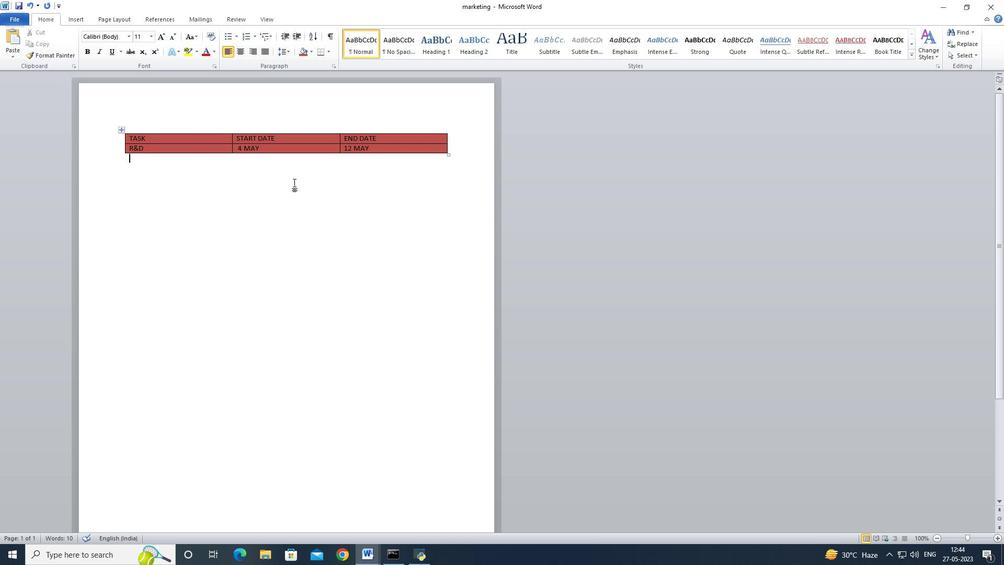 
